 Task: Calculate the distance between Chicago, Illinois, and Indianapolis, Indiana.
Action: Mouse moved to (247, 83)
Screenshot: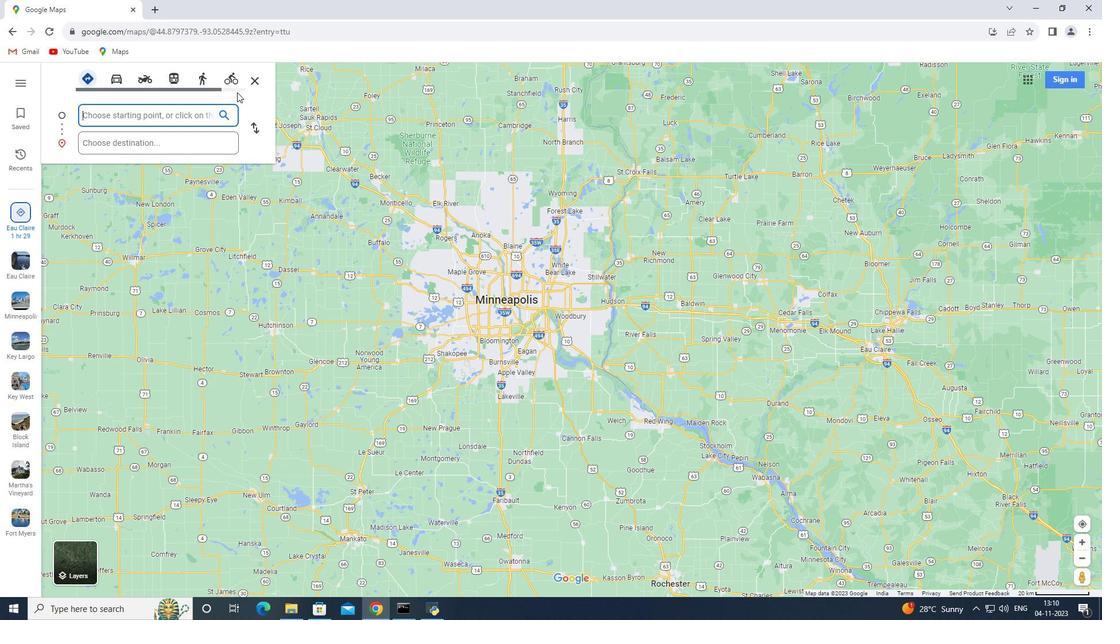 
Action: Mouse pressed left at (247, 83)
Screenshot: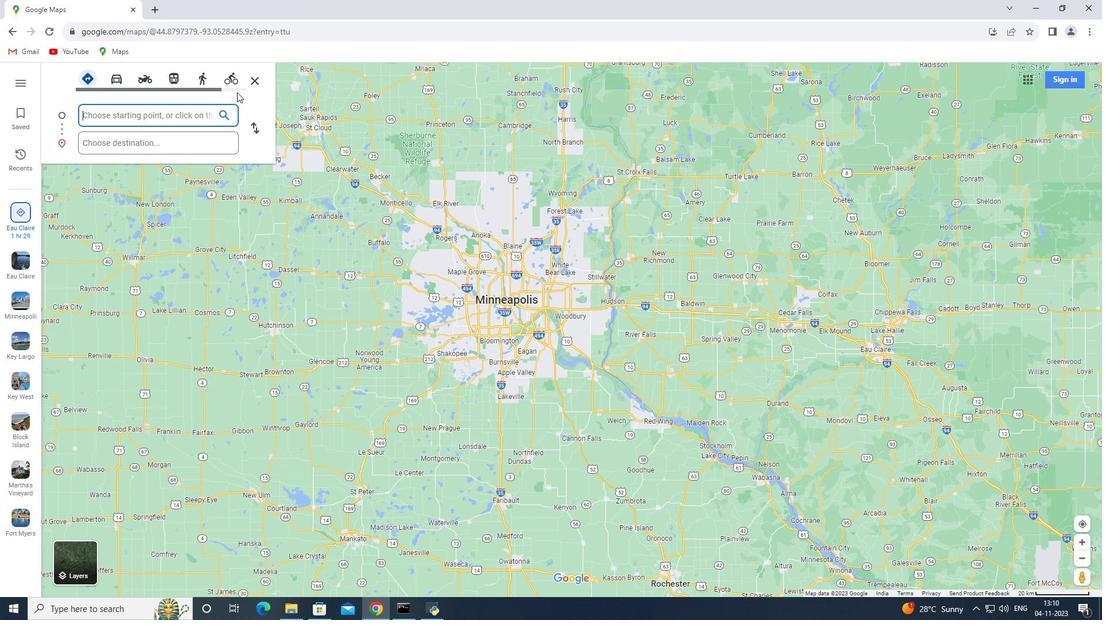 
Action: Mouse moved to (164, 114)
Screenshot: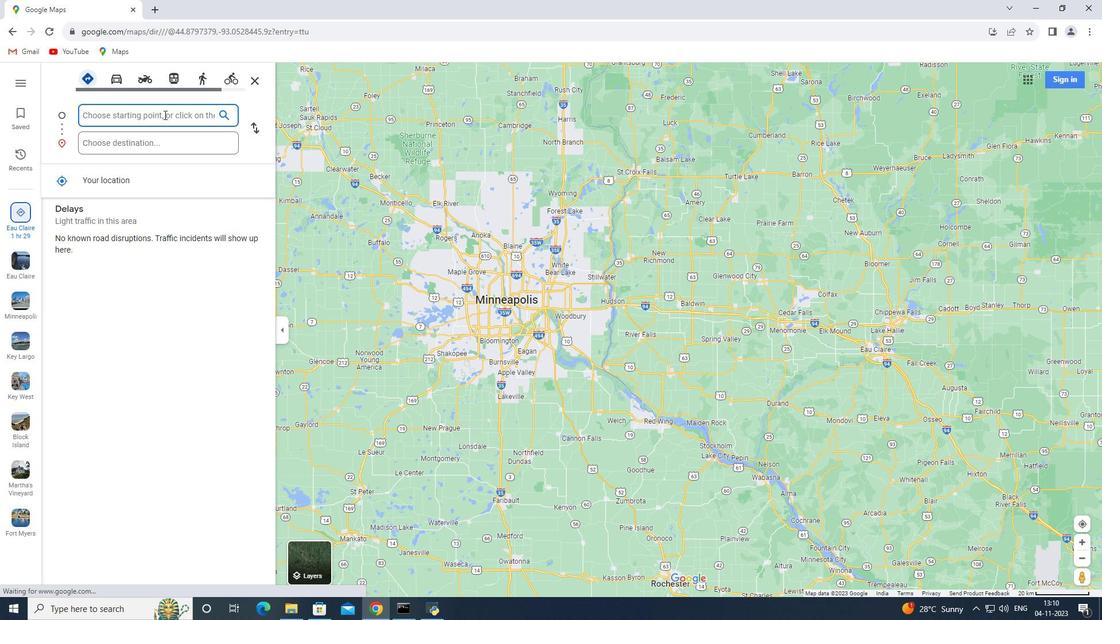 
Action: Key pressed <Key.shift>Chicago,<Key.space>lllinois
Screenshot: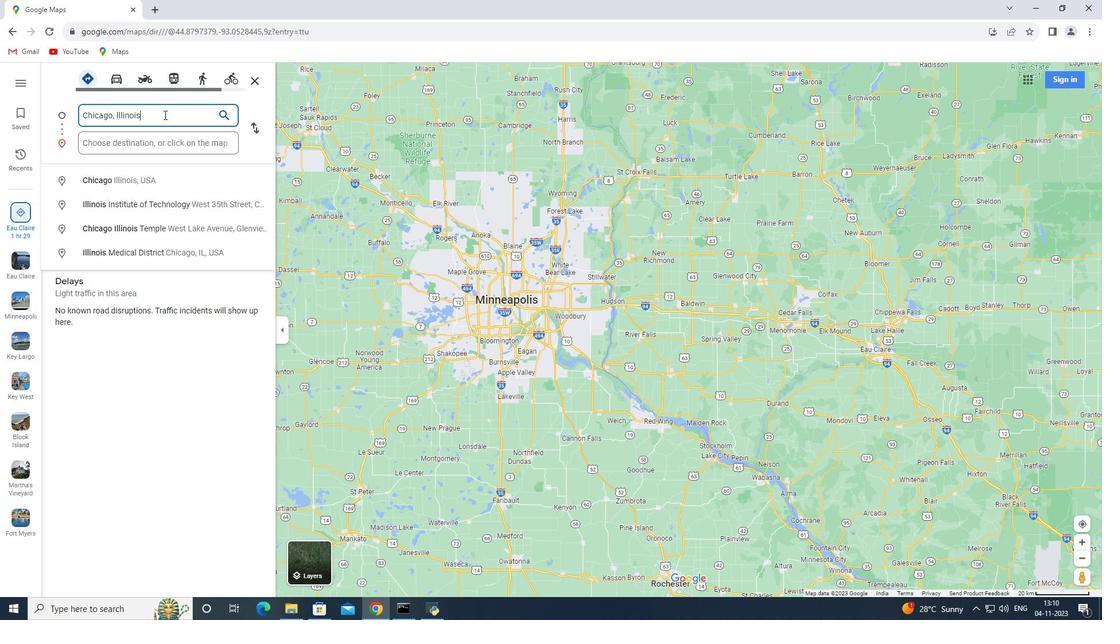 
Action: Mouse moved to (145, 139)
Screenshot: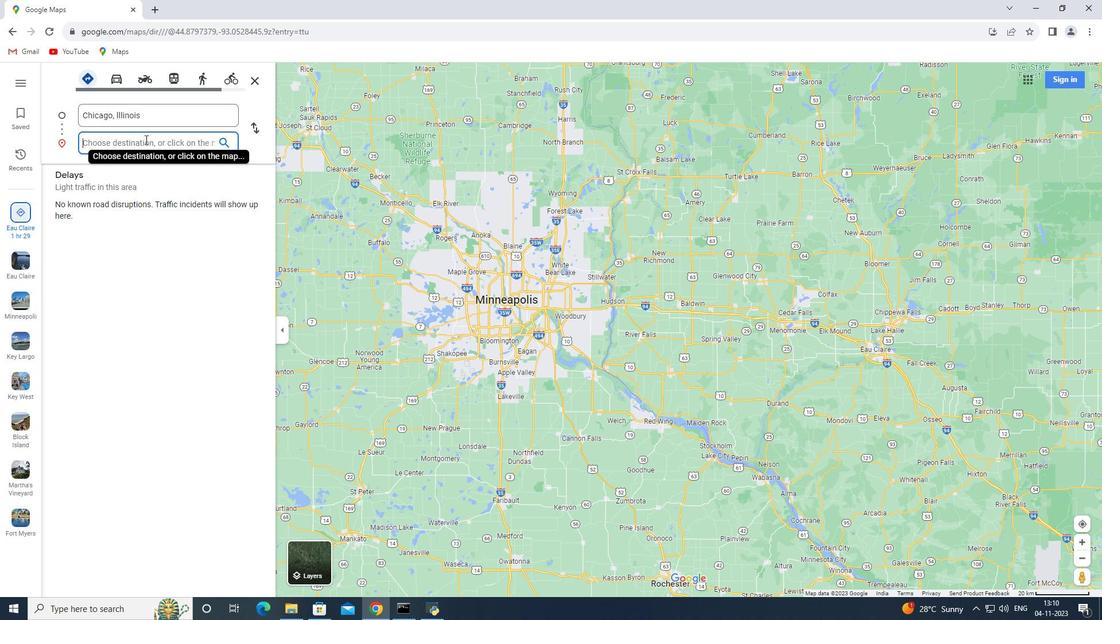 
Action: Mouse pressed left at (145, 139)
Screenshot: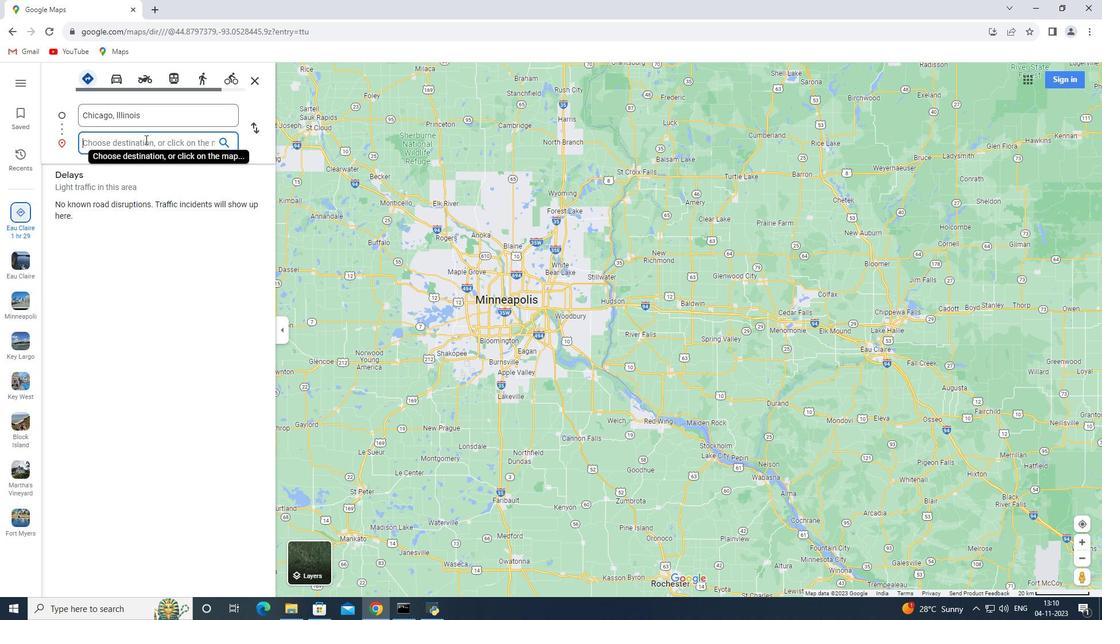 
Action: Key pressed <Key.shift_r><Key.shift_r><Key.shift_r><Key.shift_r><Key.shift_r><Key.shift_r><Key.shift_r><Key.shift_r>I
Screenshot: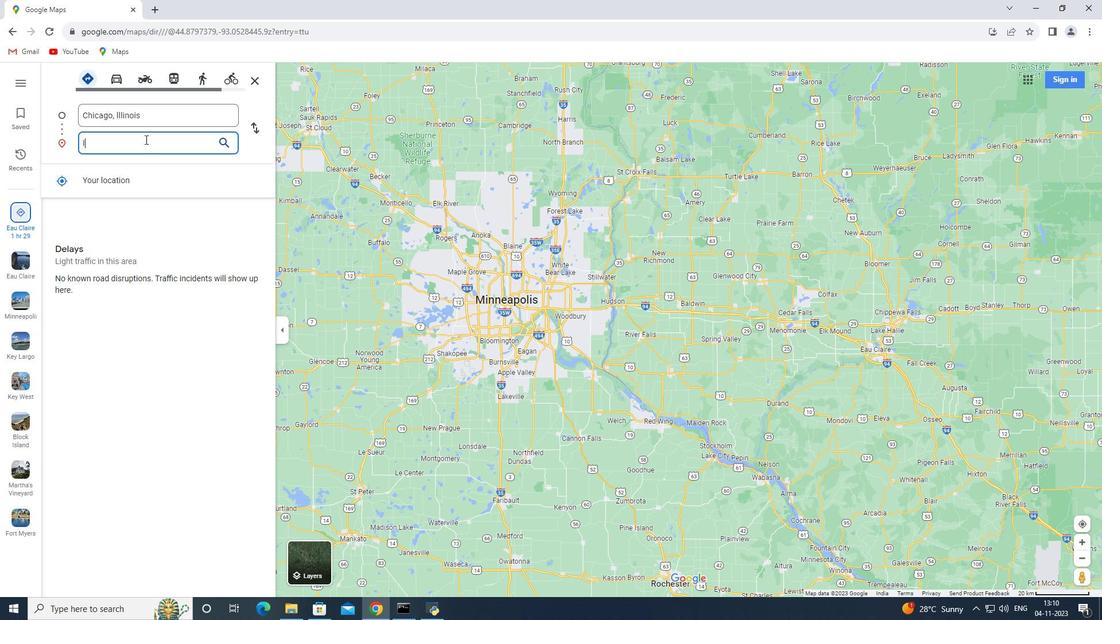
Action: Mouse moved to (144, 139)
Screenshot: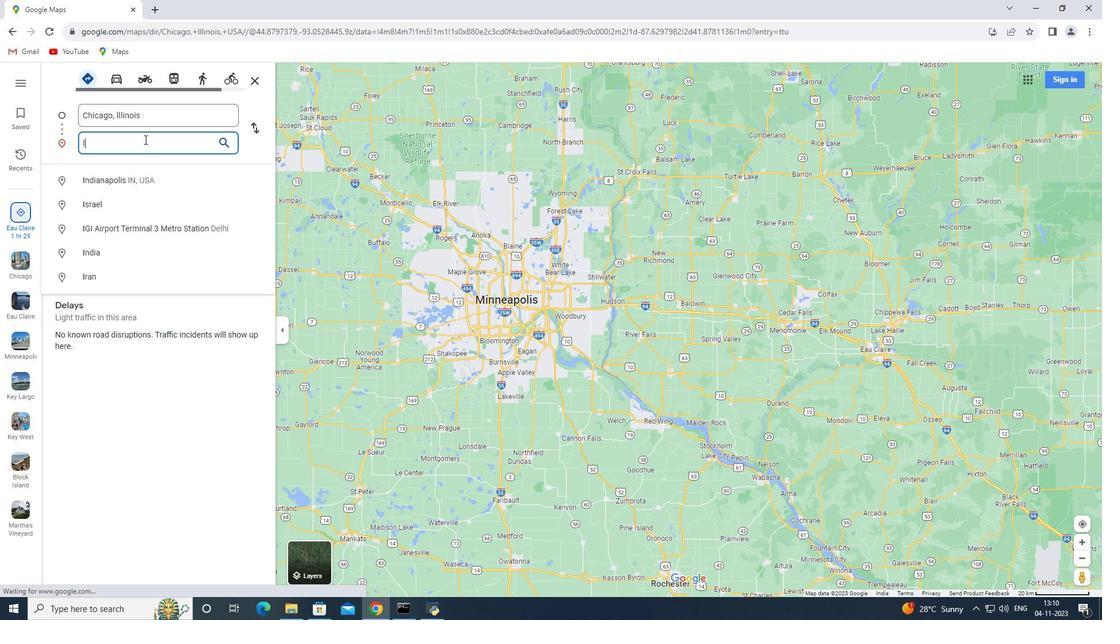 
Action: Key pressed ndianapolis,<Key.space><Key.shift_r><Key.shift_r><Key.shift_r><Key.shift_r><Key.shift_r>Indiana<Key.enter>
Screenshot: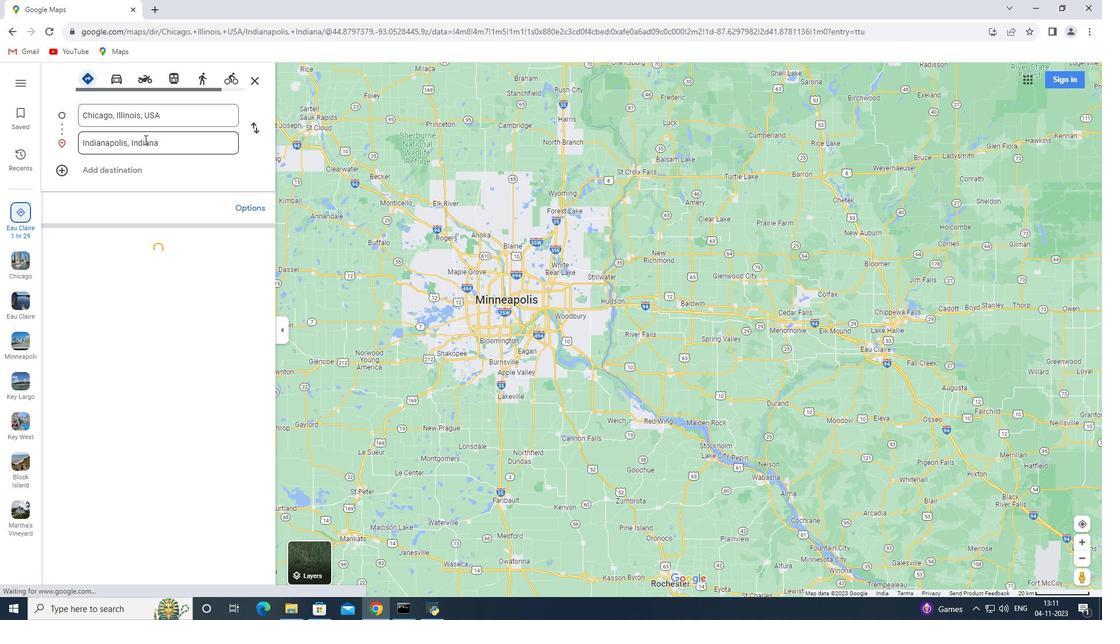 
